 Task: Use the formula "LOGNORM.DIST" in spreadsheet "Project portfolio".
Action: Mouse moved to (698, 206)
Screenshot: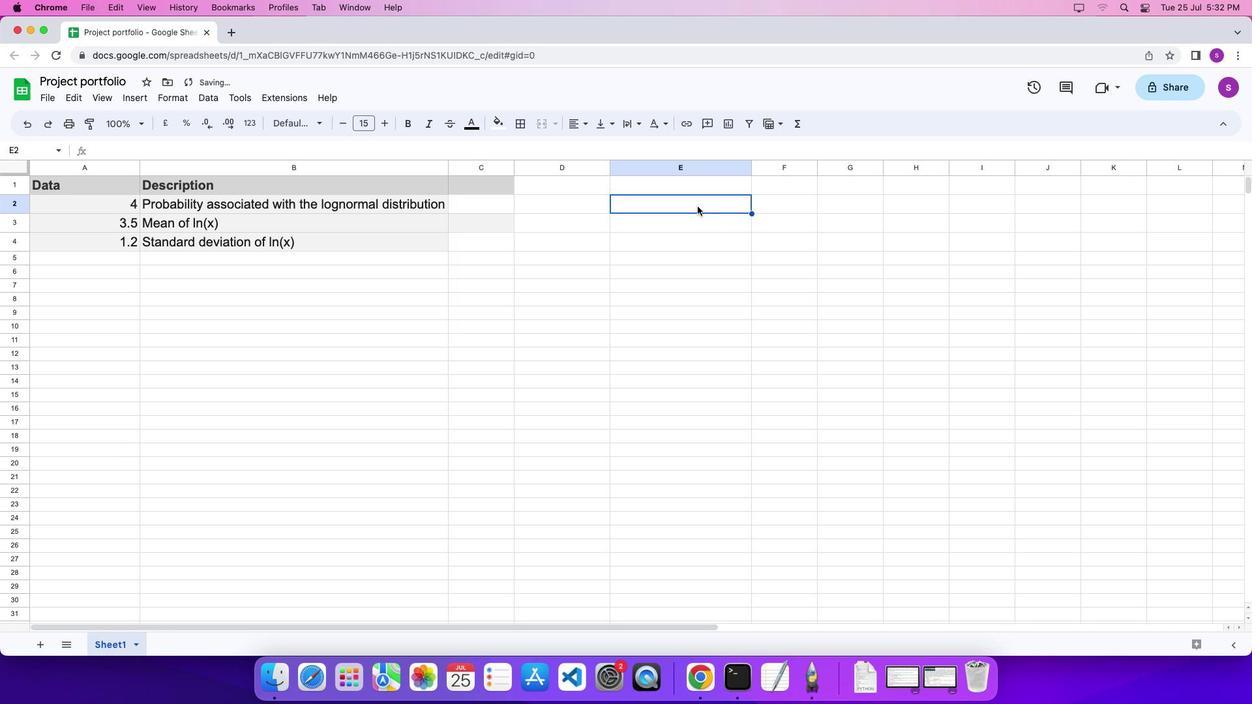 
Action: Mouse pressed left at (698, 206)
Screenshot: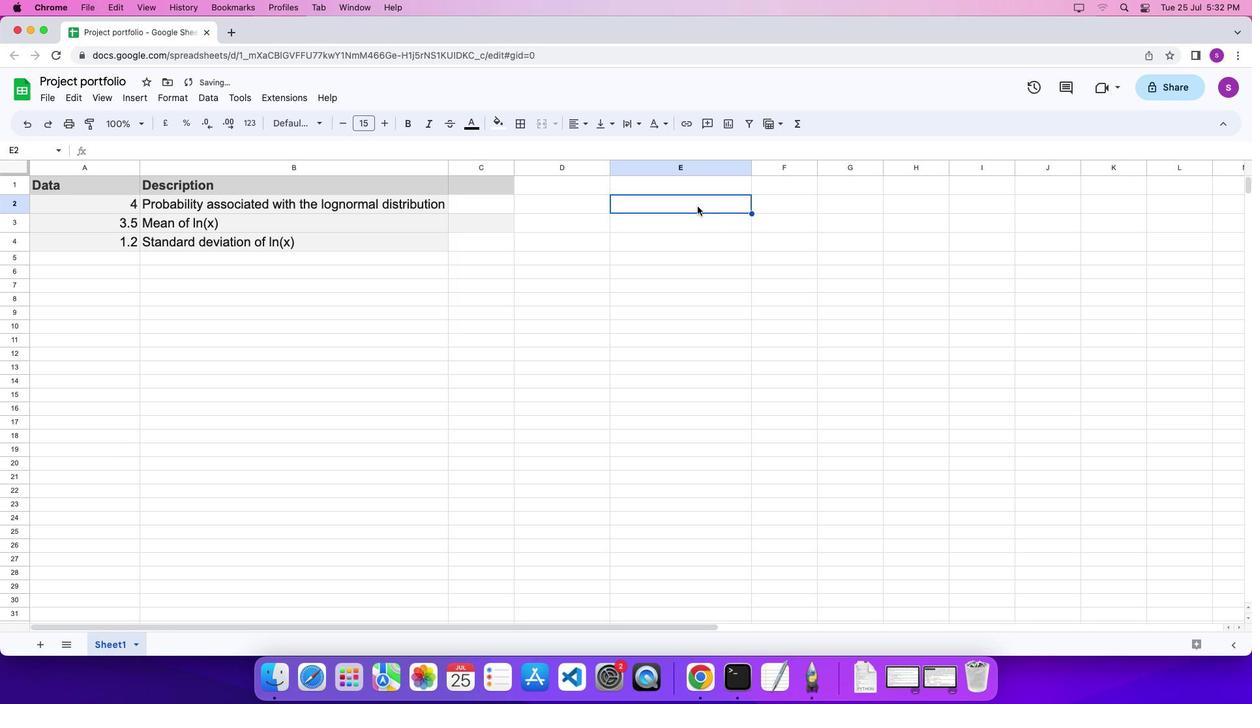 
Action: Mouse moved to (700, 206)
Screenshot: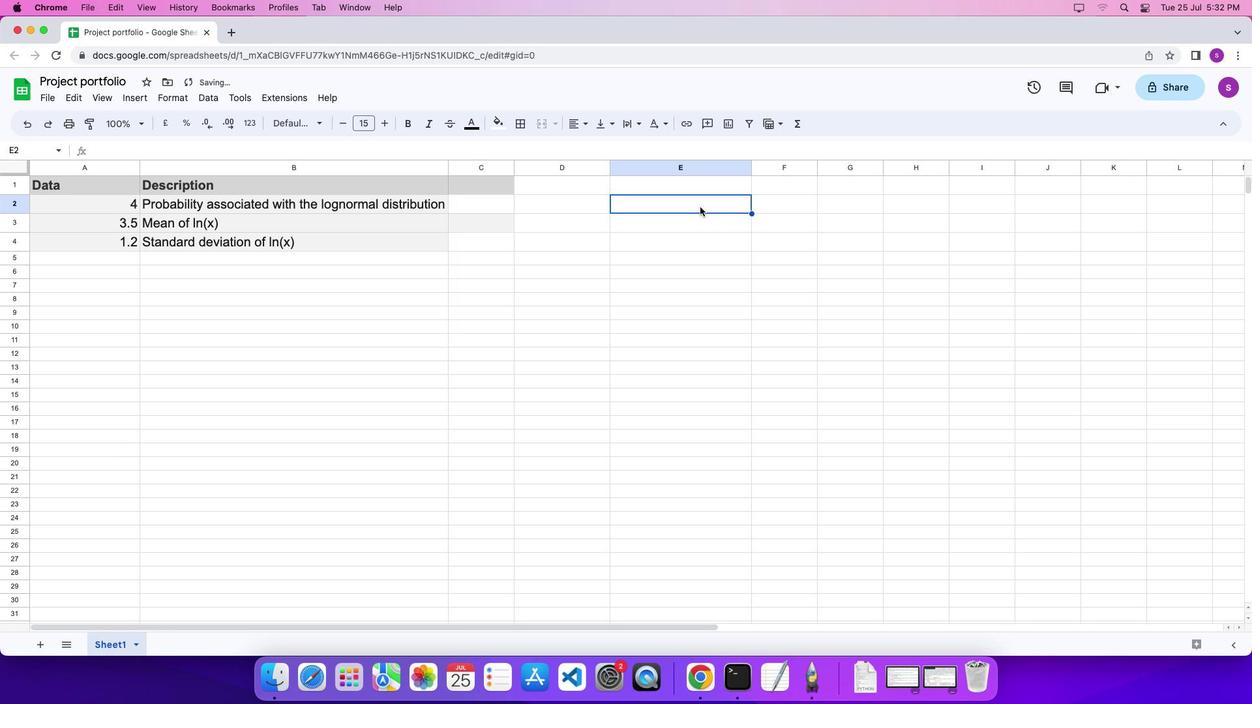 
Action: Key pressed '='
Screenshot: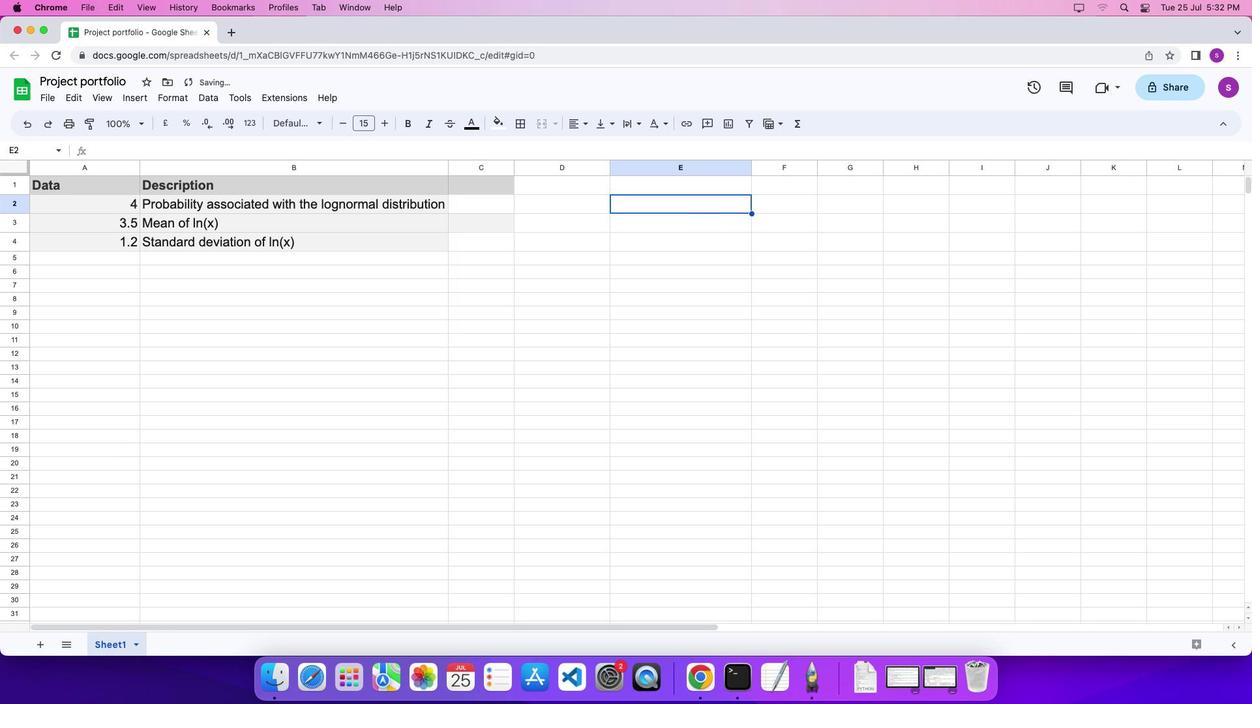 
Action: Mouse moved to (798, 128)
Screenshot: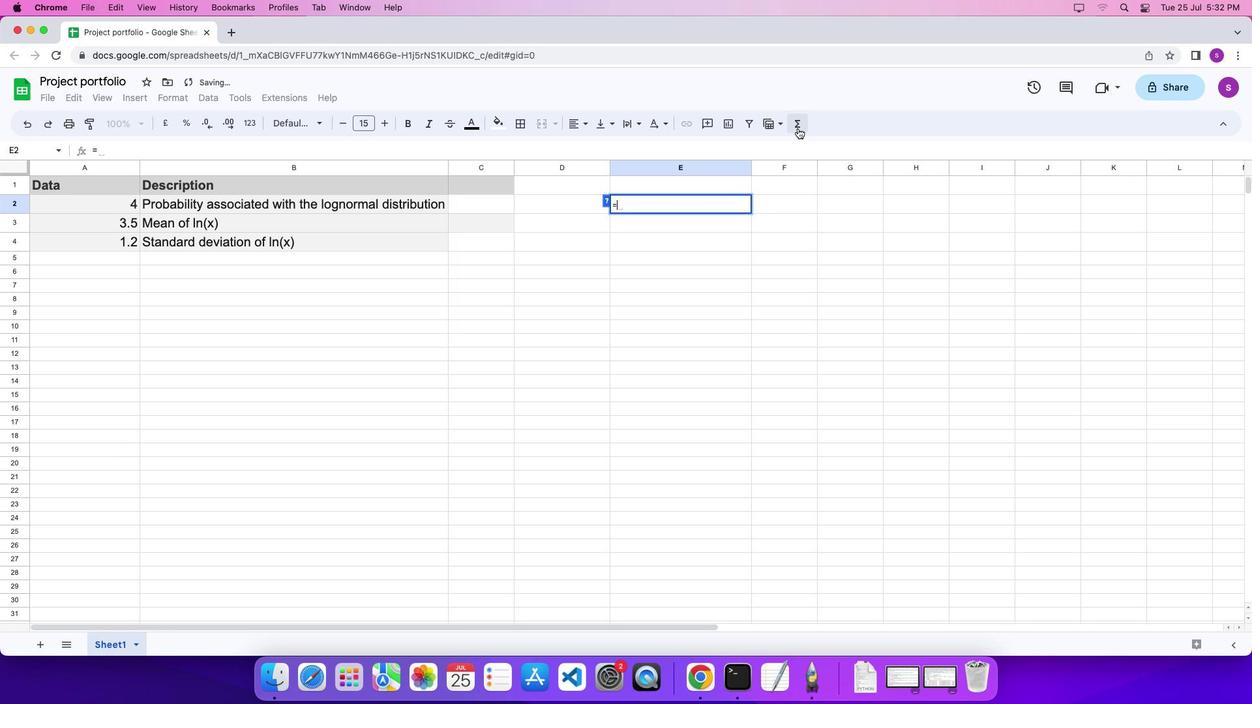 
Action: Mouse pressed left at (798, 128)
Screenshot: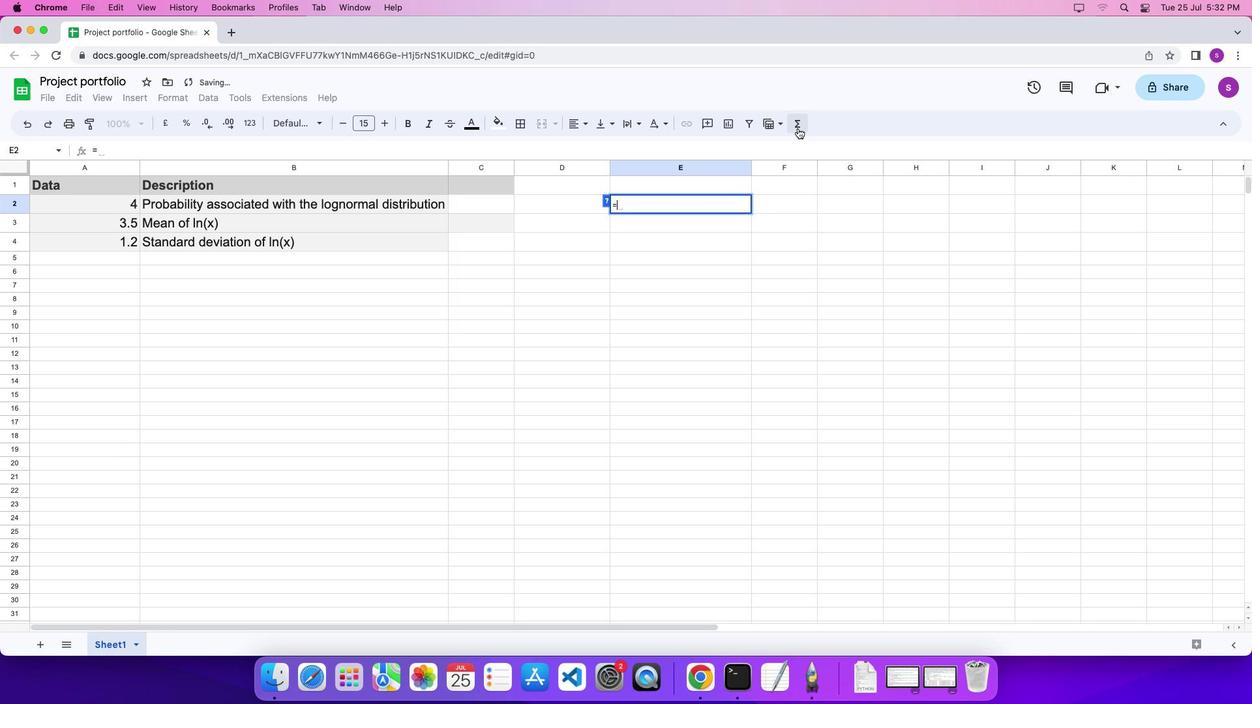 
Action: Mouse moved to (985, 527)
Screenshot: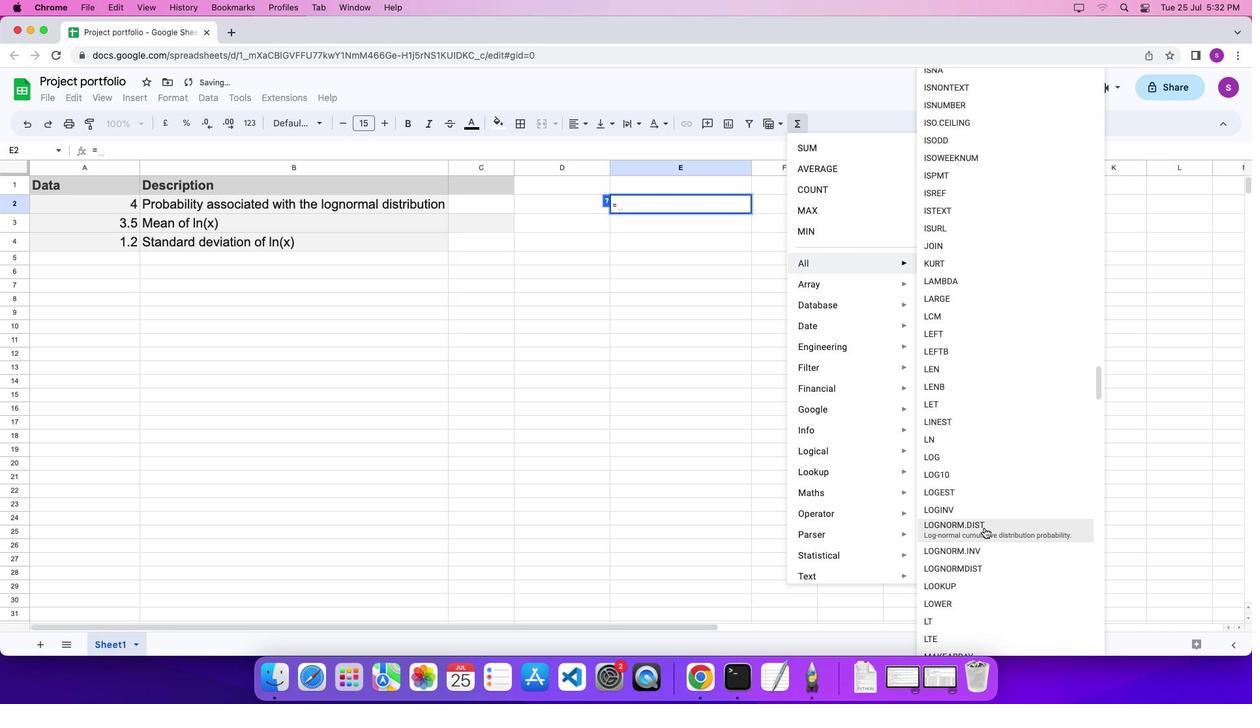
Action: Mouse pressed left at (985, 527)
Screenshot: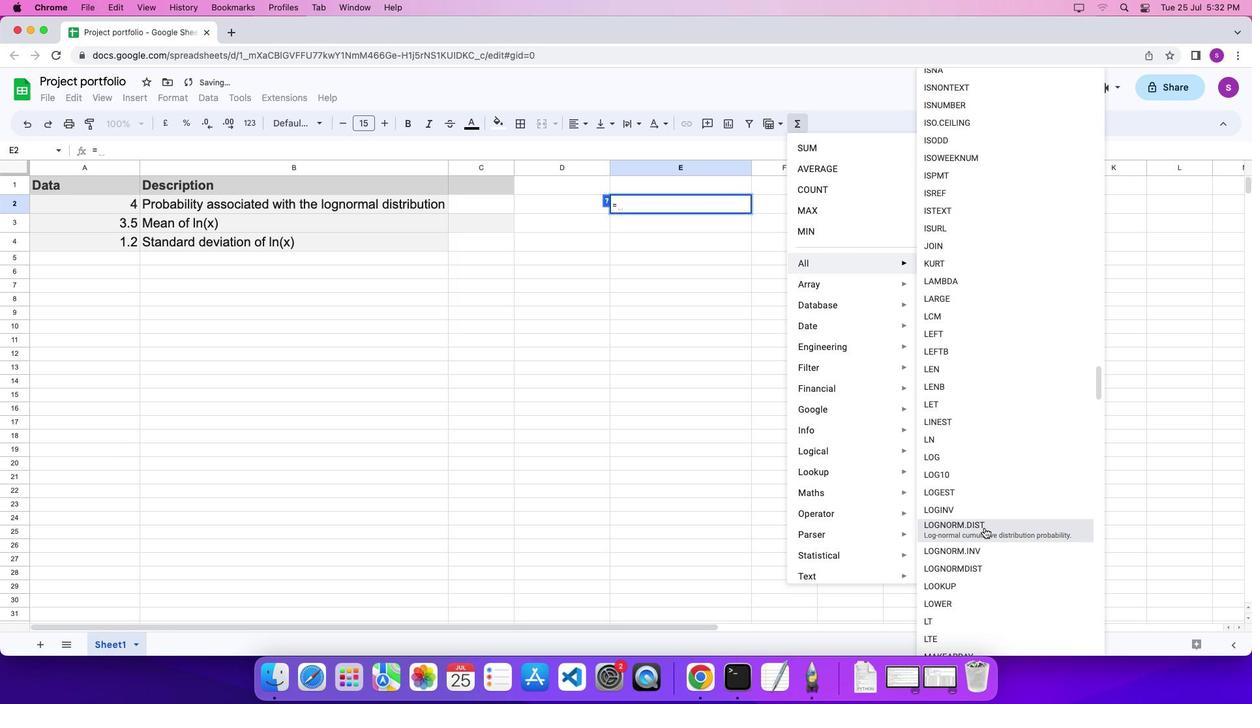 
Action: Mouse moved to (119, 205)
Screenshot: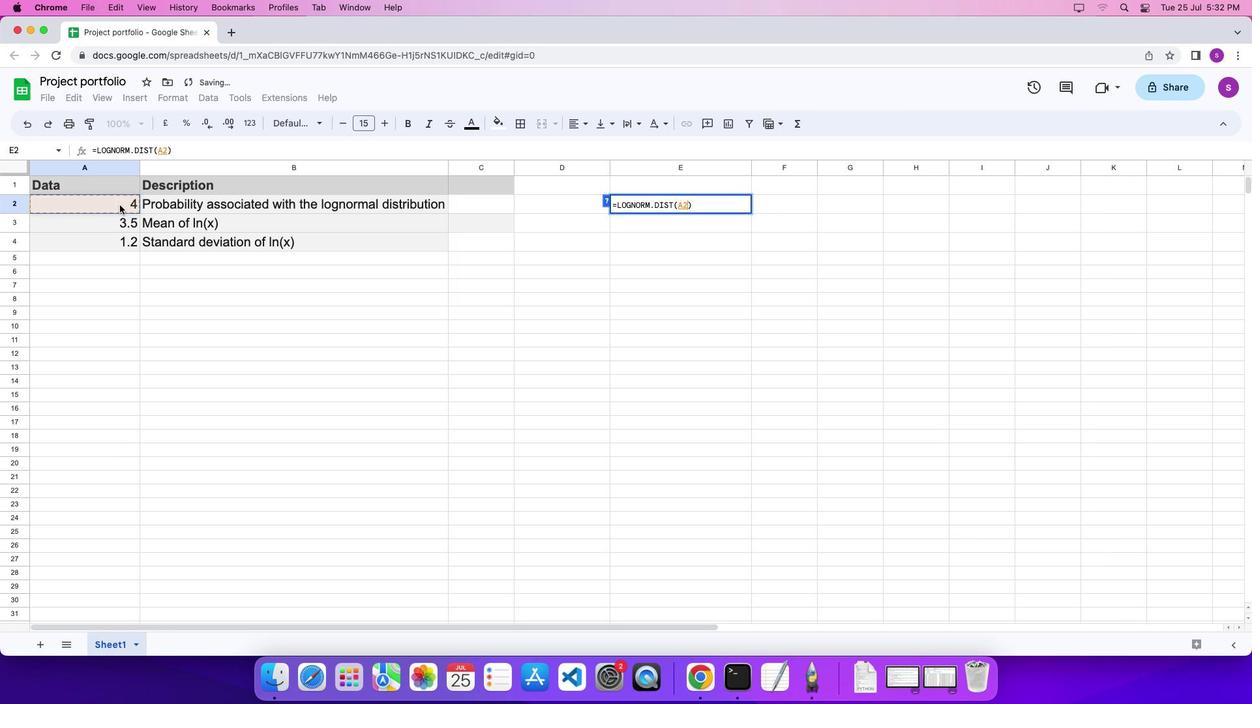 
Action: Mouse pressed left at (119, 205)
Screenshot: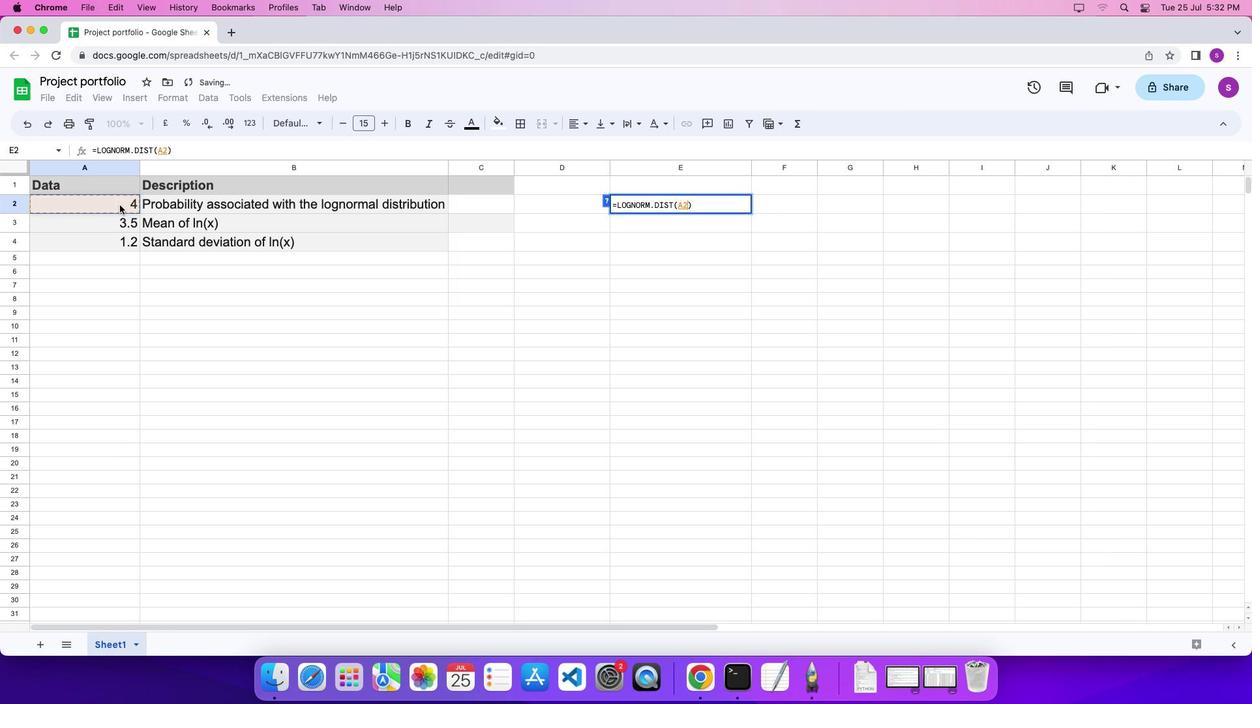 
Action: Mouse moved to (123, 205)
Screenshot: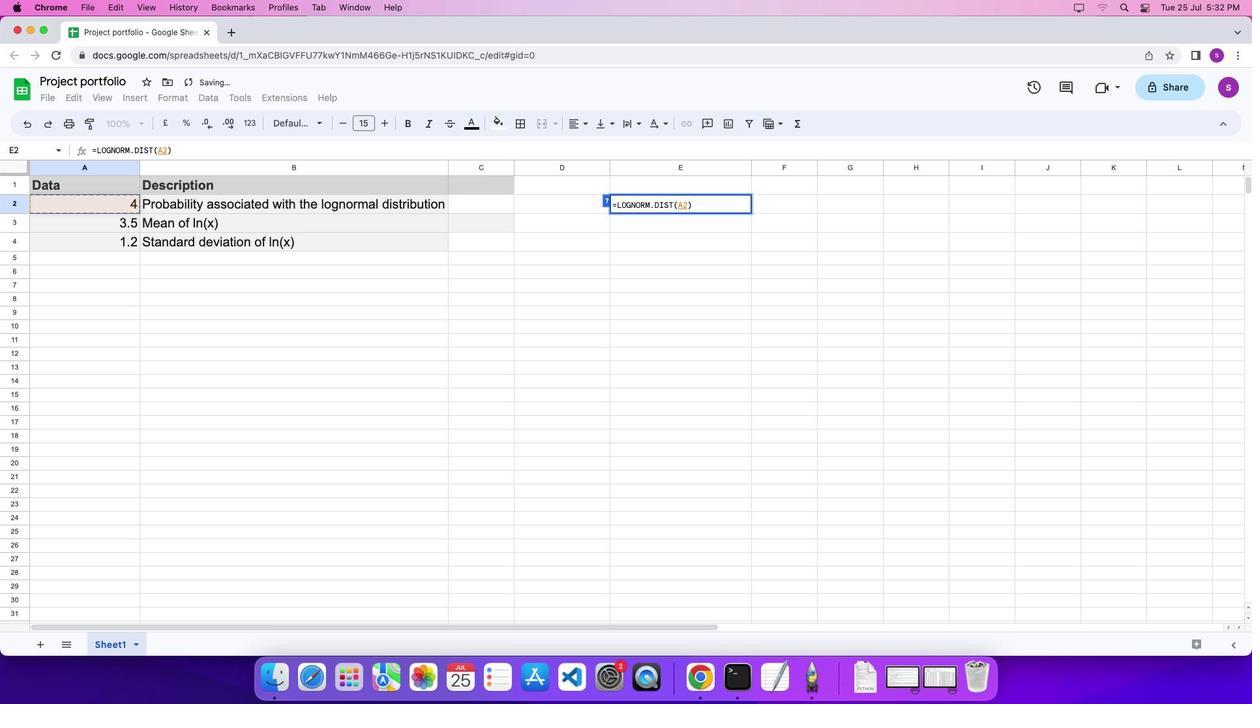 
Action: Key pressed ','
Screenshot: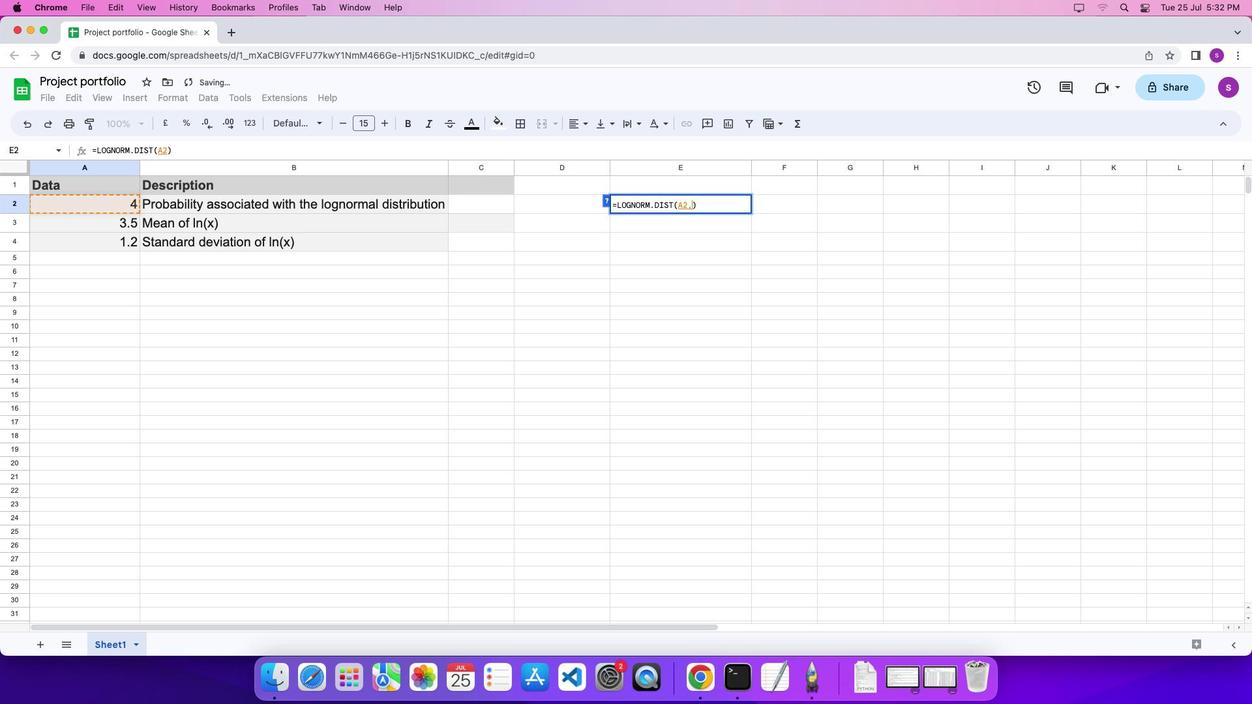 
Action: Mouse moved to (129, 226)
Screenshot: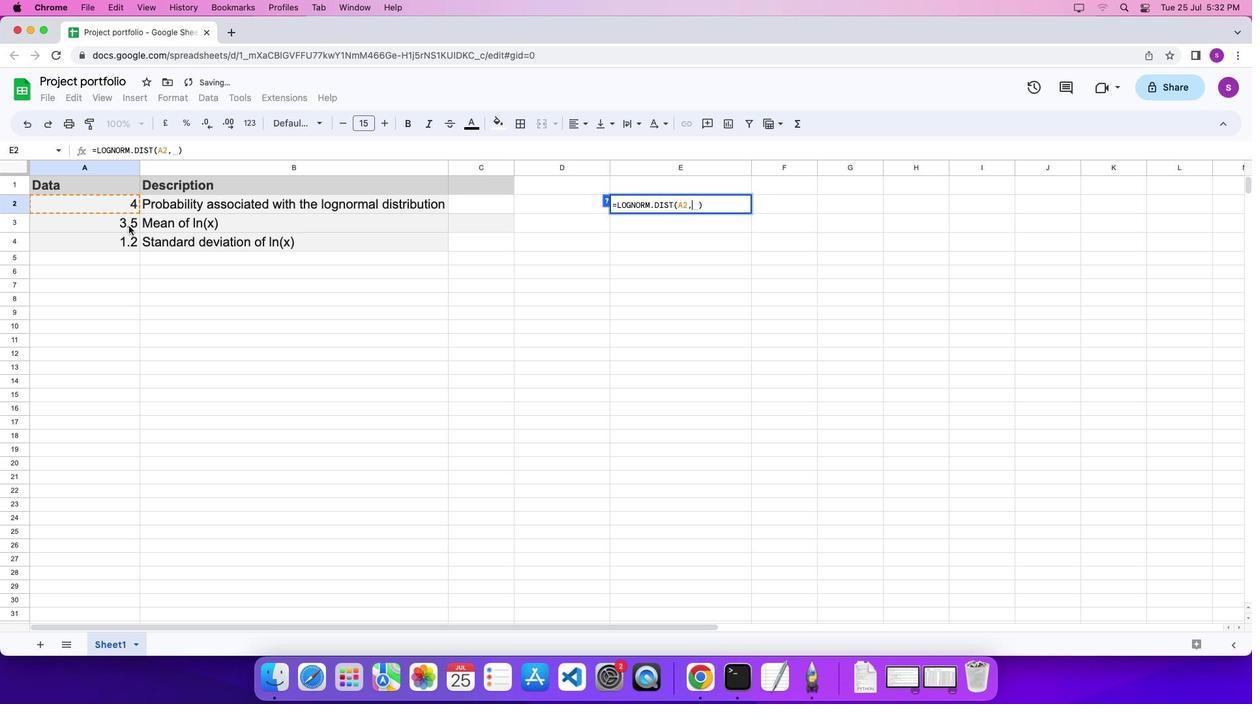 
Action: Mouse pressed left at (129, 226)
Screenshot: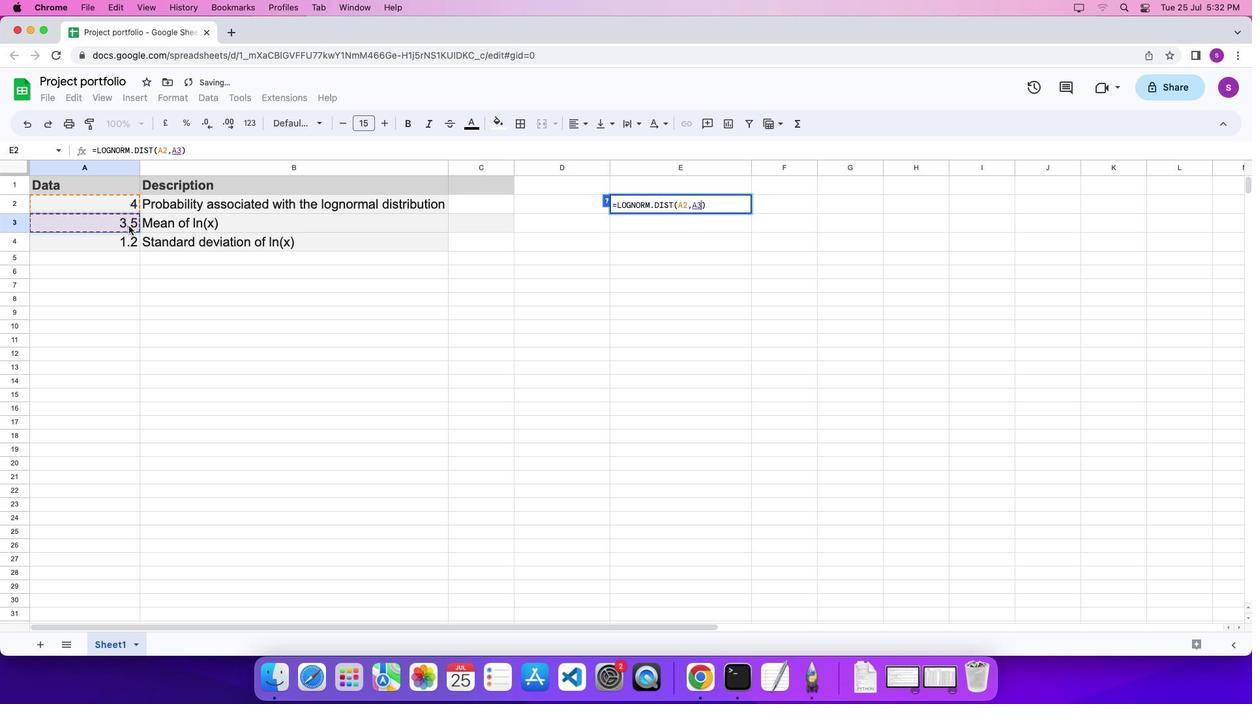
Action: Mouse moved to (130, 227)
Screenshot: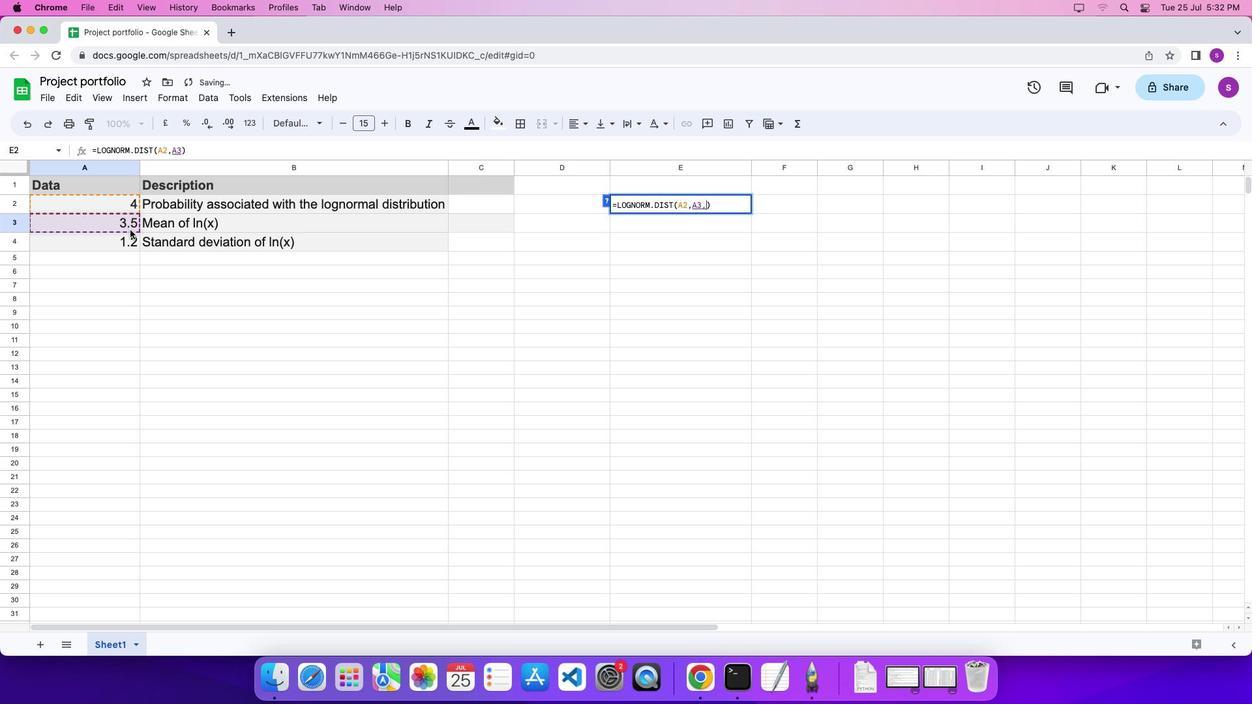
Action: Key pressed ','
Screenshot: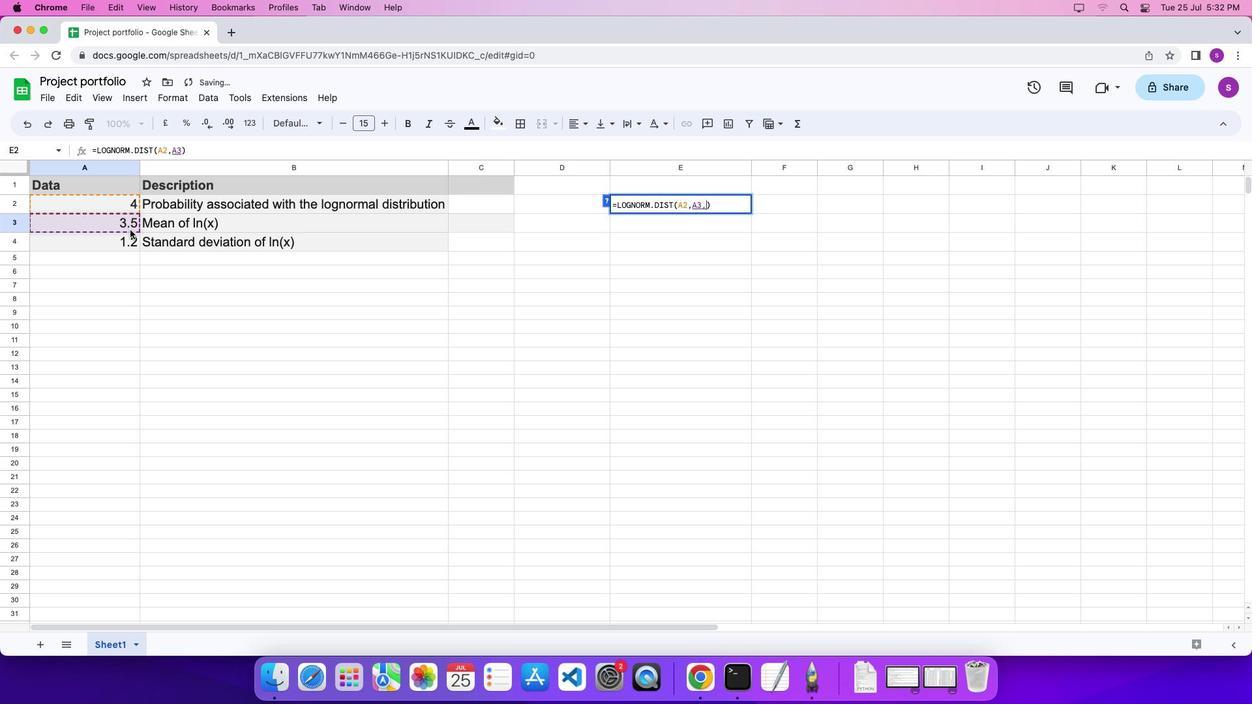 
Action: Mouse moved to (131, 241)
Screenshot: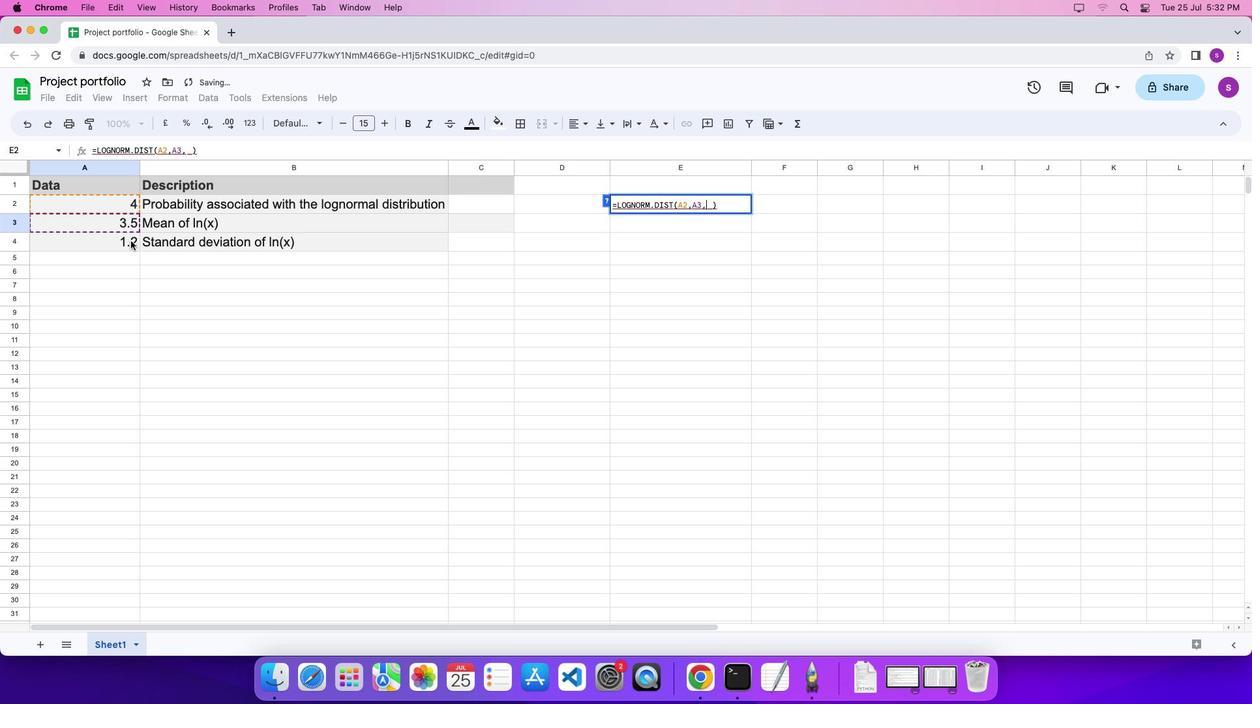 
Action: Mouse pressed left at (131, 241)
Screenshot: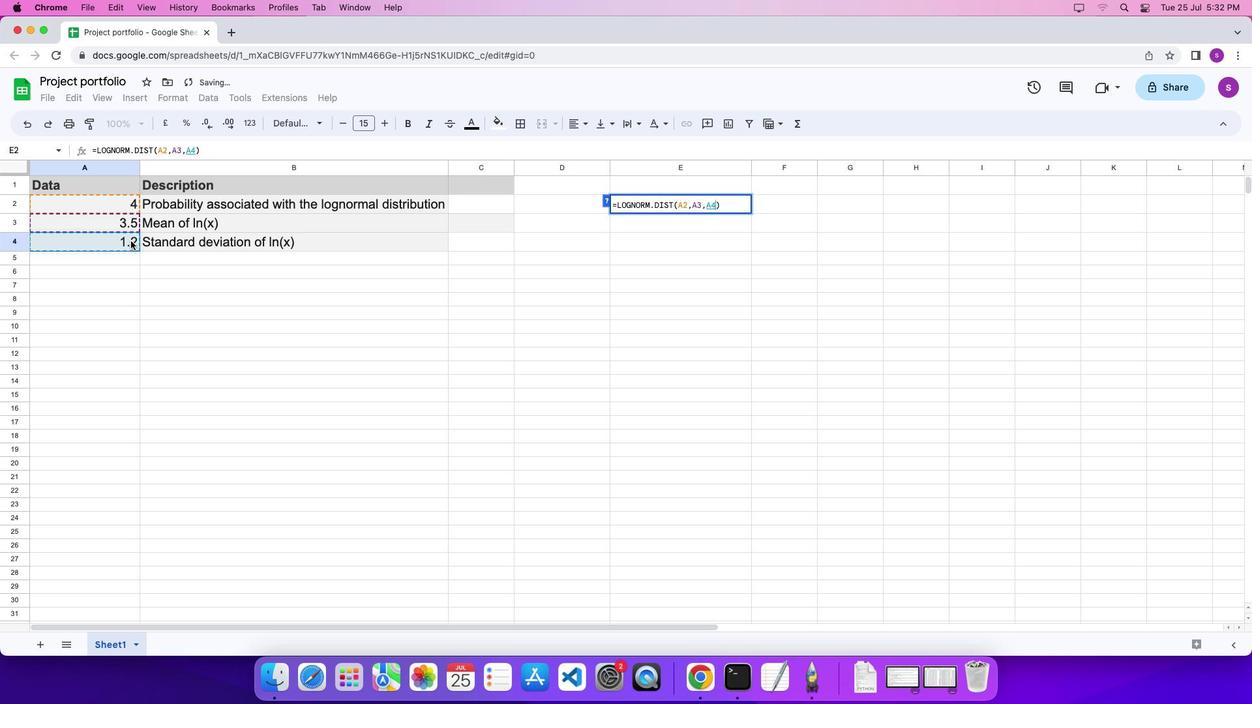 
Action: Mouse moved to (131, 241)
Screenshot: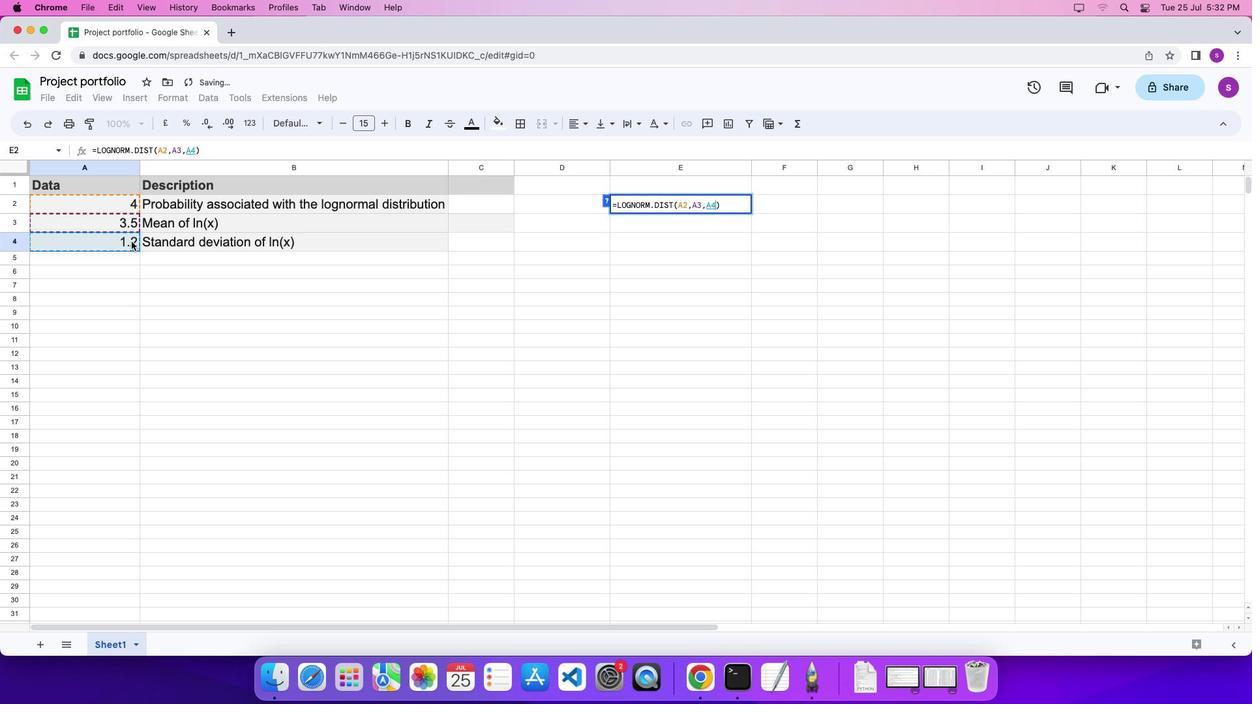 
Action: Key pressed '\x03'
Screenshot: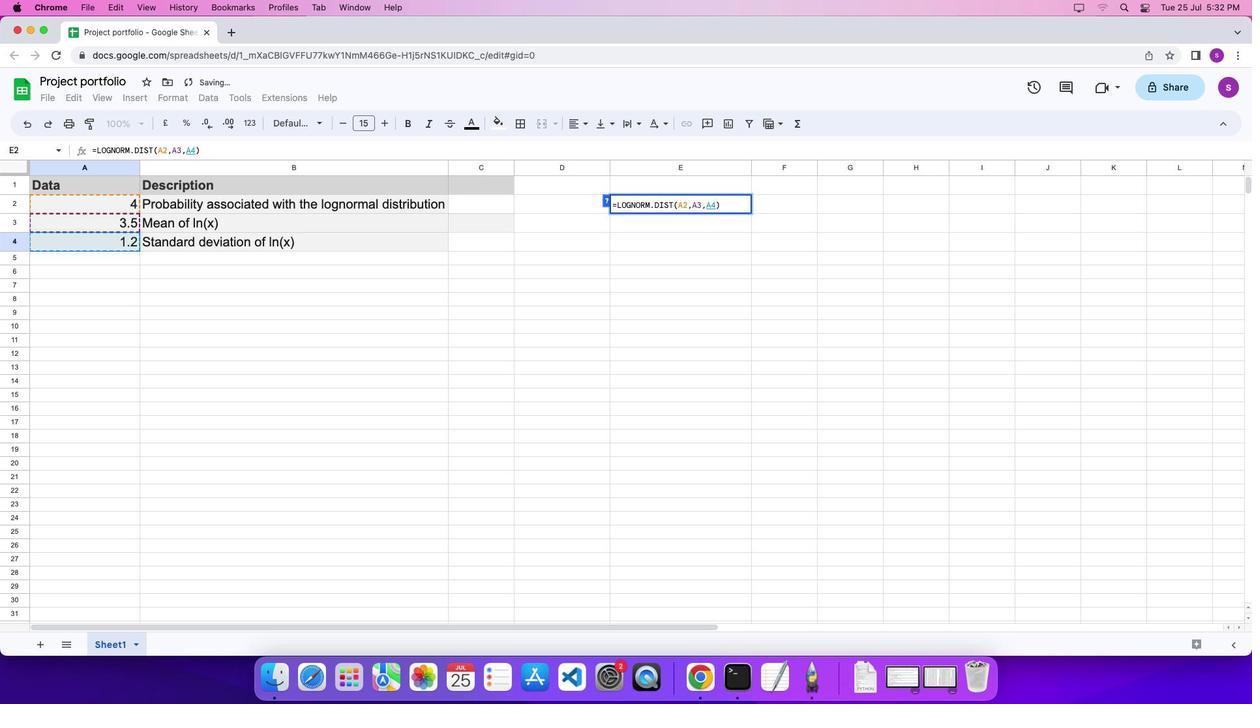 
Action: Mouse moved to (58, 210)
Screenshot: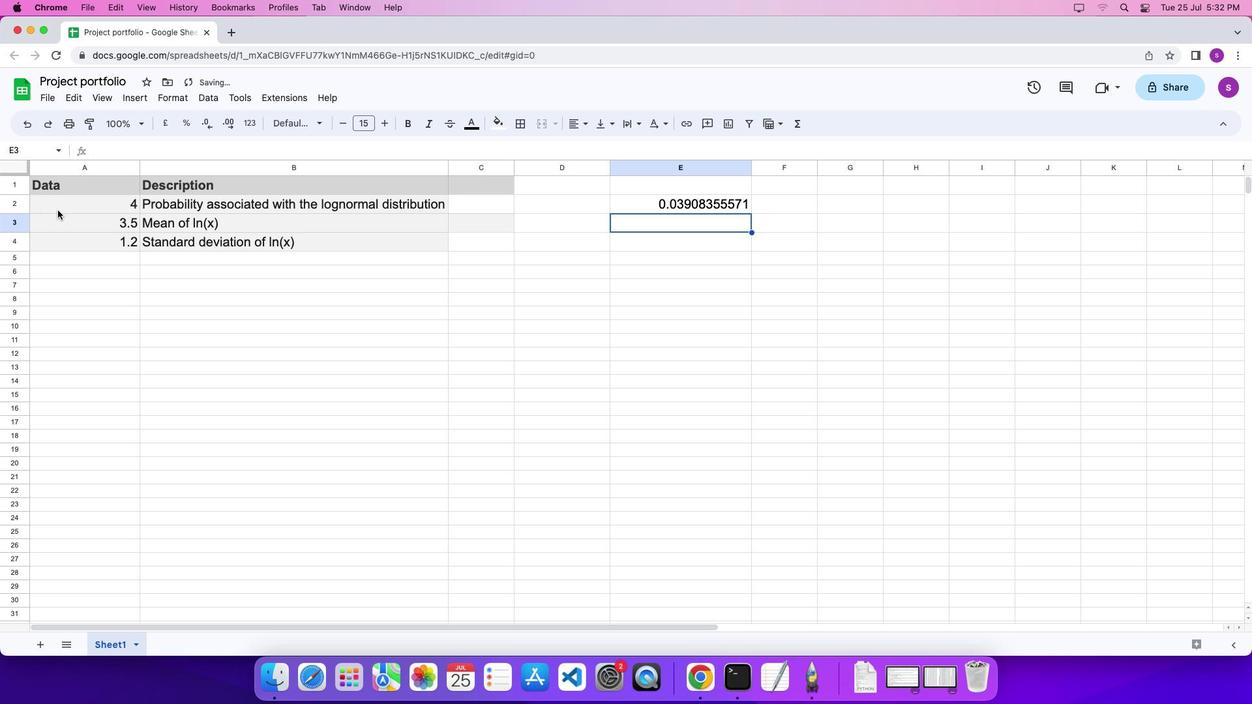 
